 Task: Save as file with name of "My Project".
Action: Mouse moved to (247, 193)
Screenshot: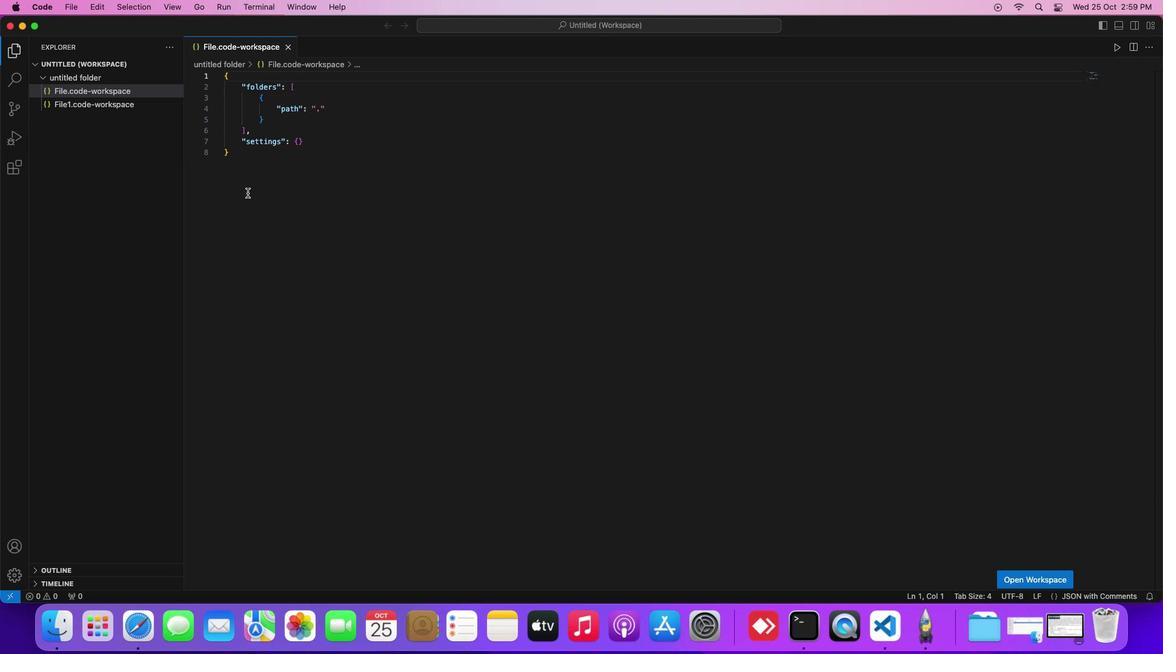 
Action: Mouse pressed left at (247, 193)
Screenshot: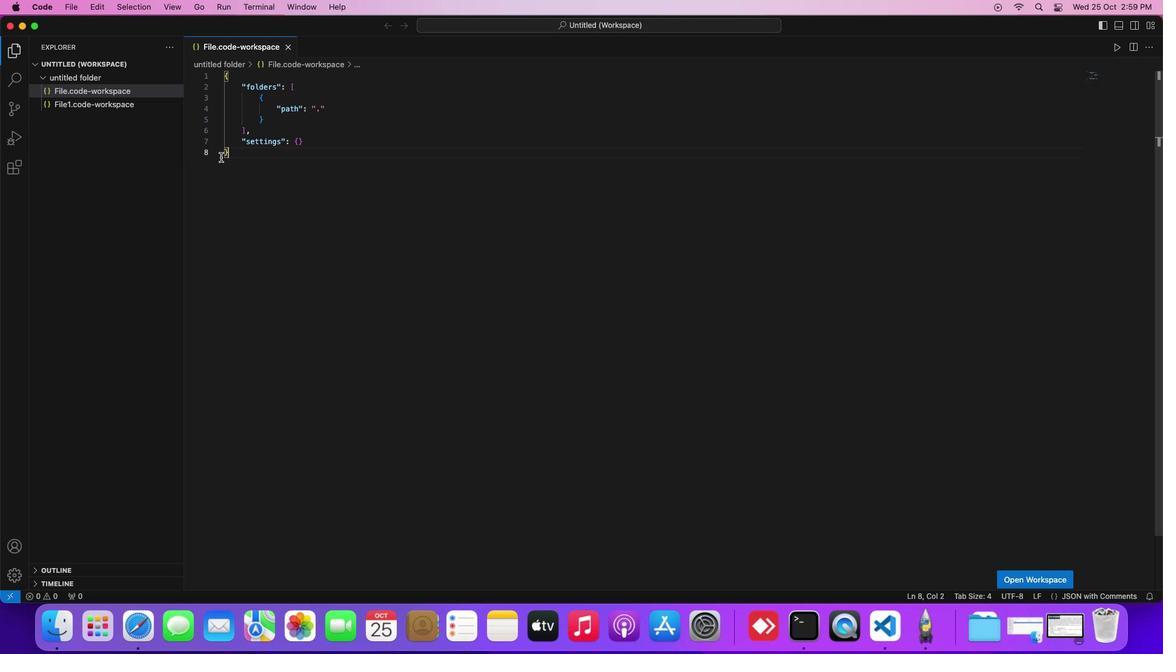 
Action: Mouse moved to (79, 4)
Screenshot: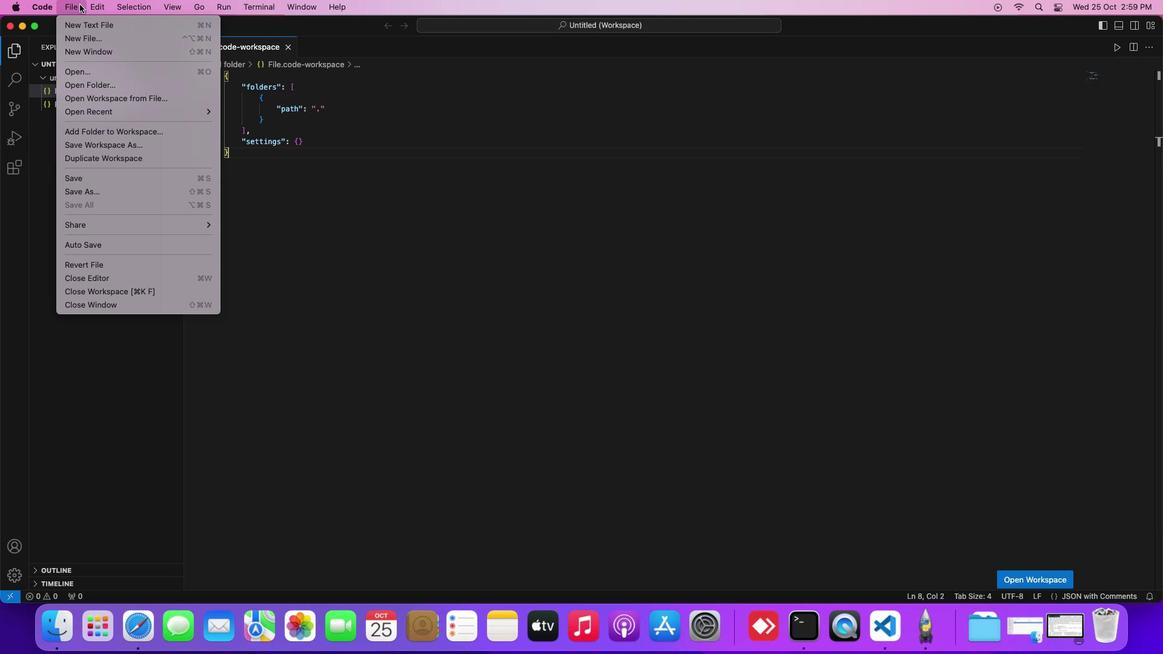 
Action: Mouse pressed left at (79, 4)
Screenshot: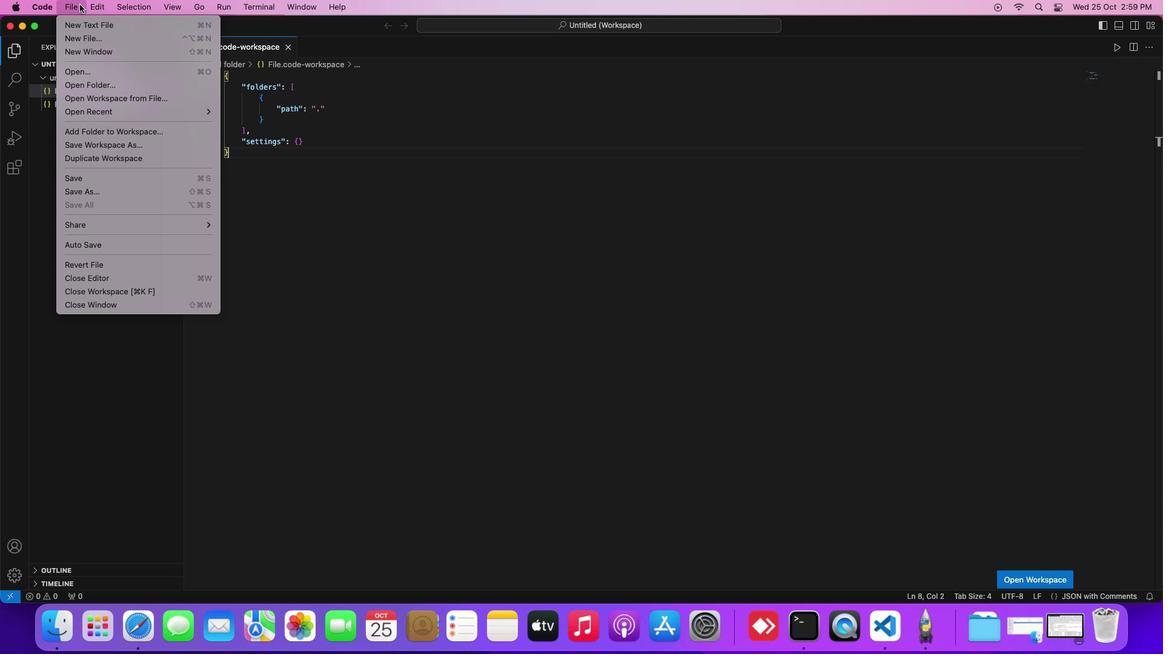 
Action: Mouse moved to (70, 189)
Screenshot: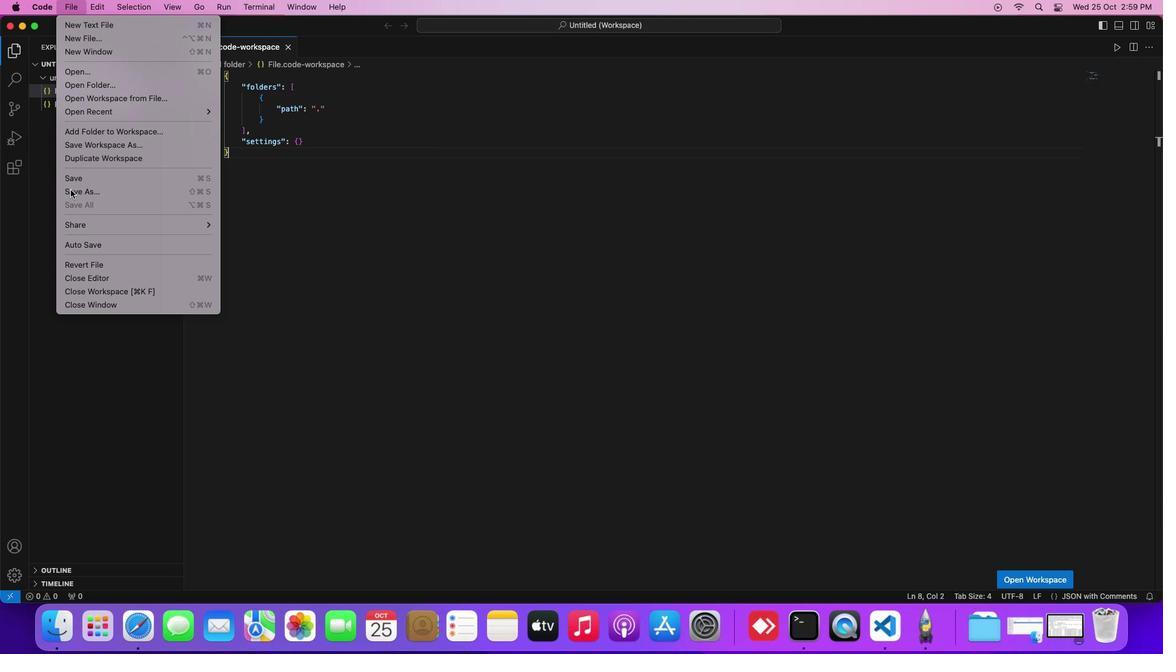 
Action: Mouse pressed left at (70, 189)
Screenshot: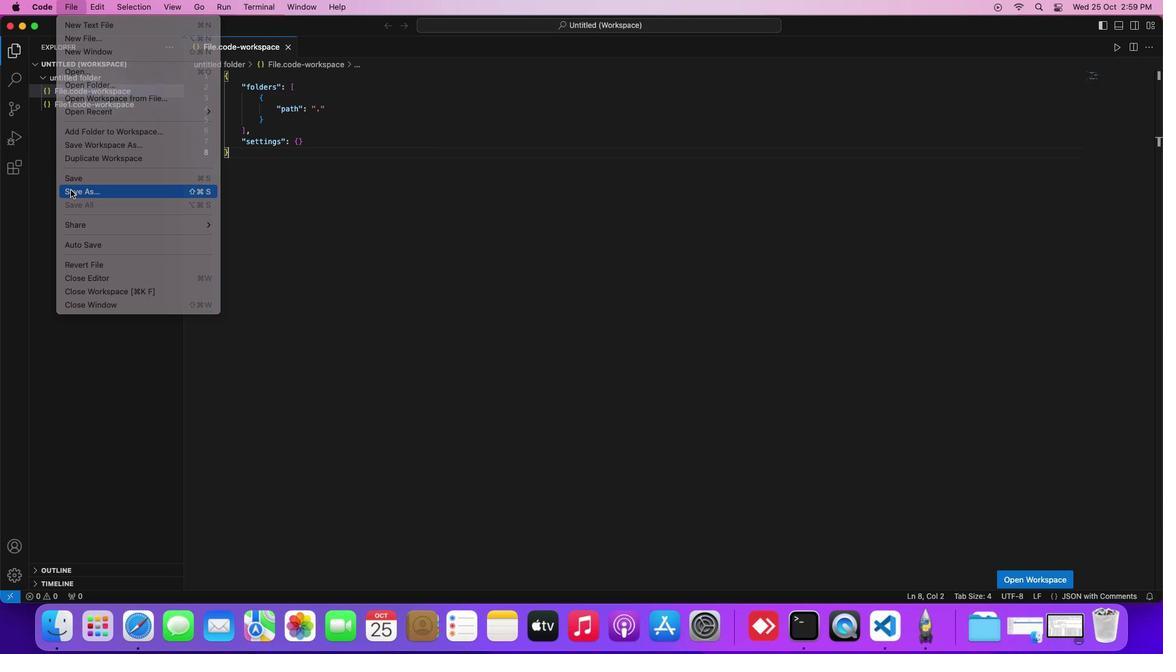 
Action: Mouse moved to (139, 209)
Screenshot: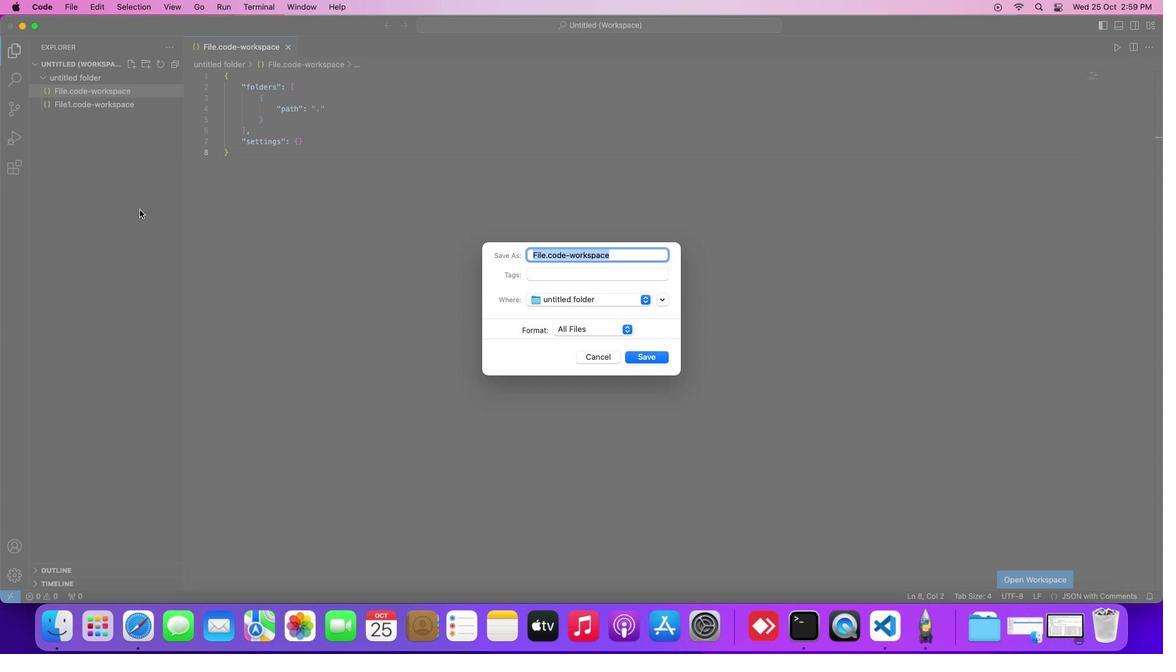 
Action: Key pressed Key.shift'M''y'Key.spaceKey.shift'P''r''i'Key.backspace'o''j''e''c''t'
Screenshot: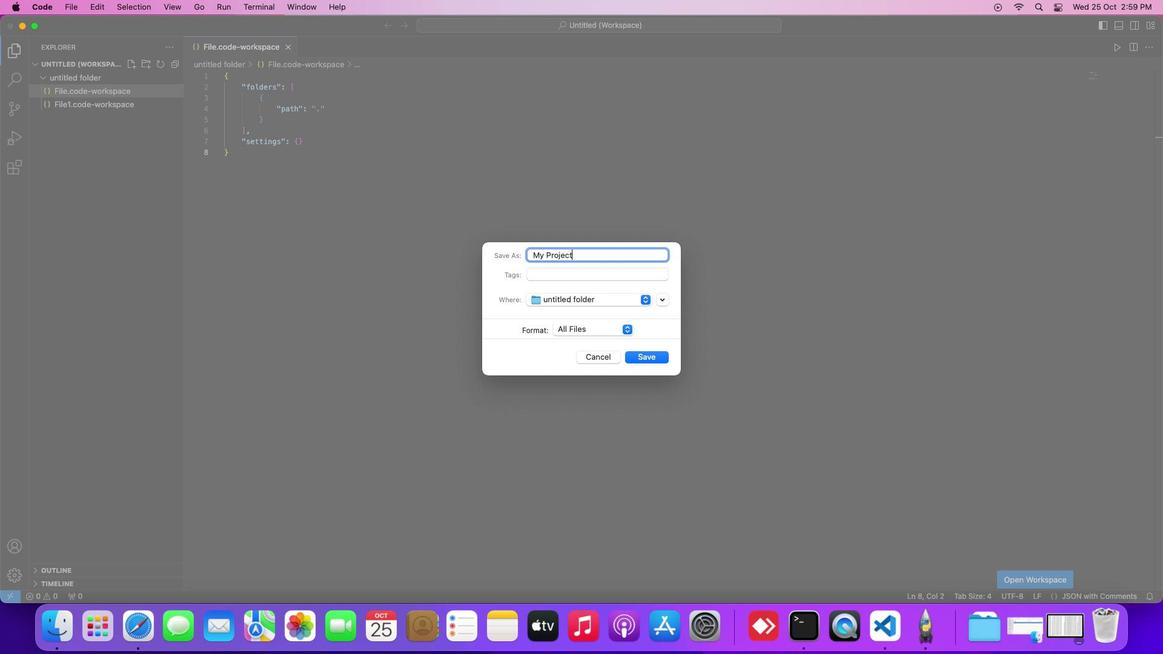 
Action: Mouse moved to (645, 357)
Screenshot: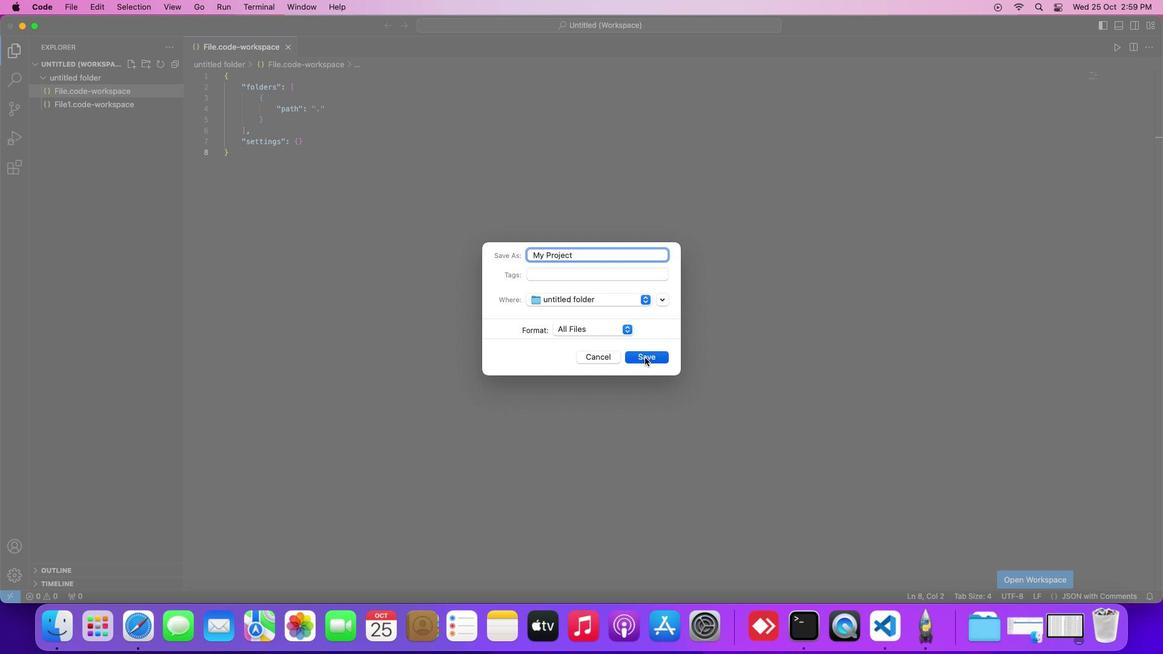 
Action: Mouse pressed left at (645, 357)
Screenshot: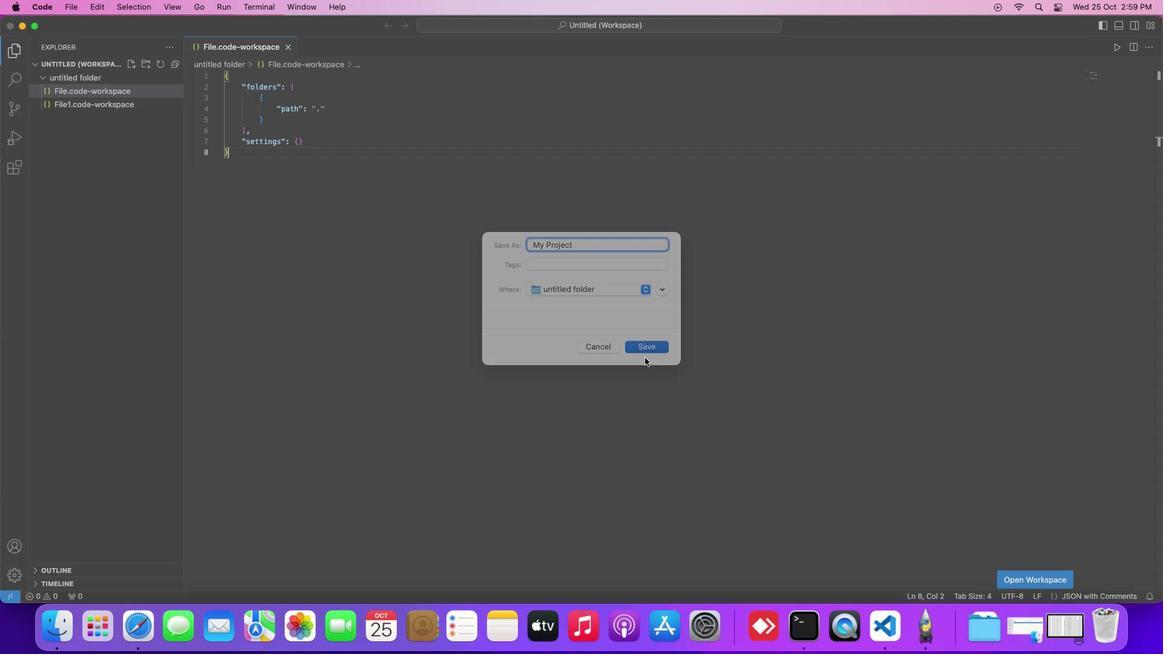 
